 Task: Get directions from Death Valley National Park, California, United States to Schlitterbahn Waterpark, Texas, United States and reverse  starting point and destination and check the transit options
Action: Mouse moved to (265, 70)
Screenshot: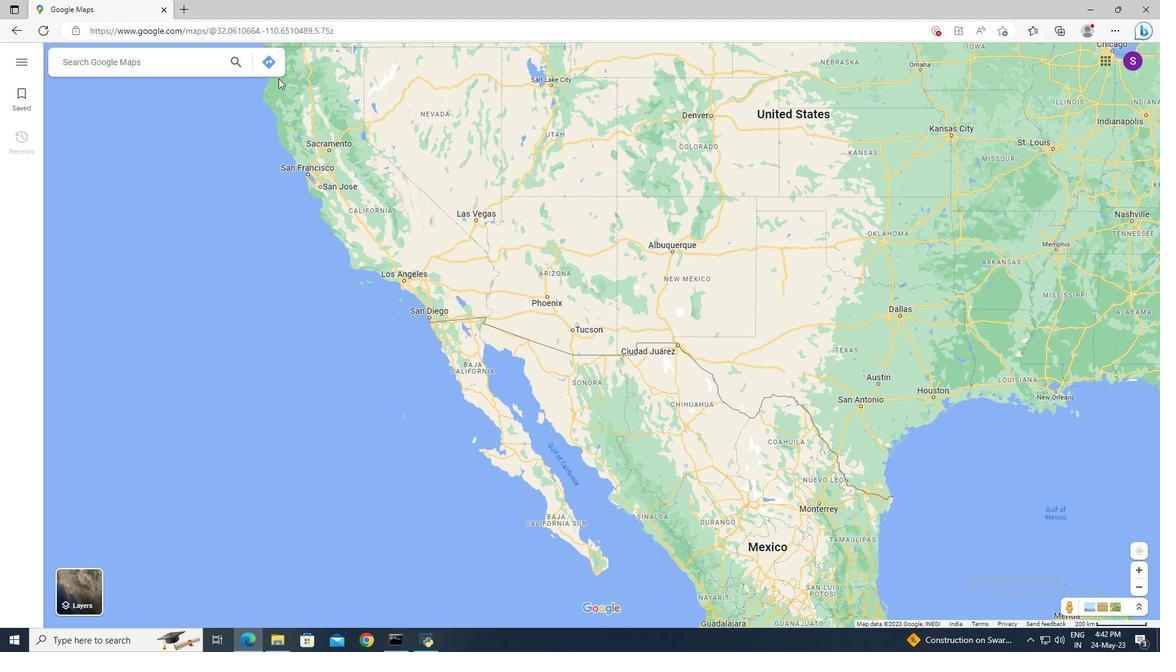 
Action: Mouse pressed left at (265, 70)
Screenshot: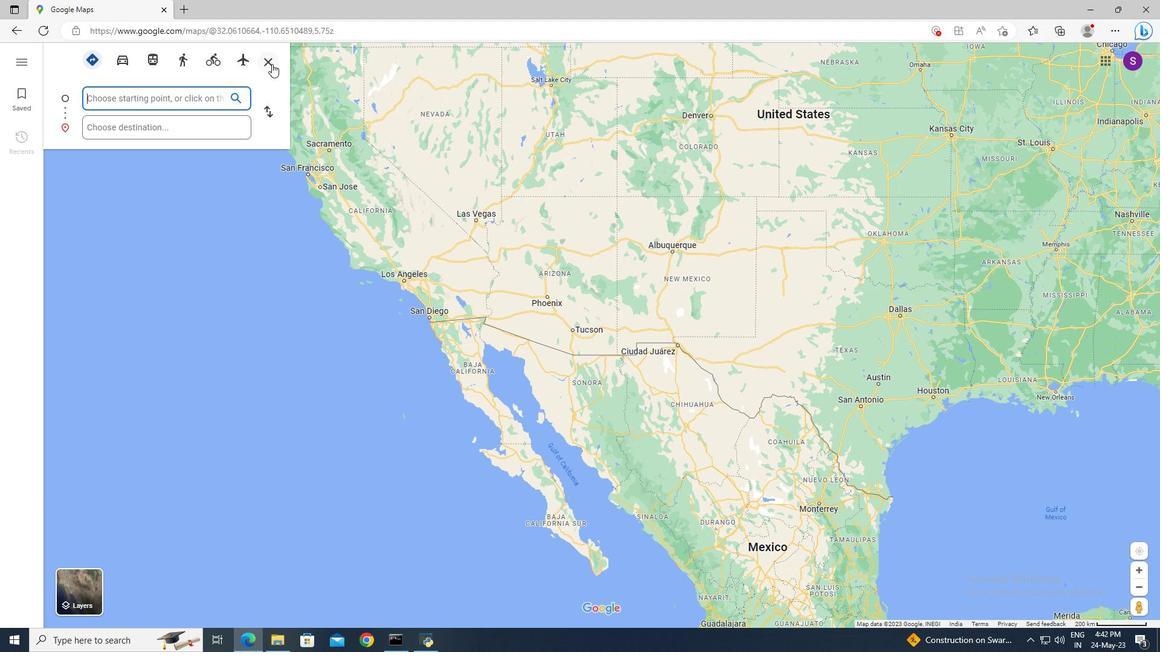 
Action: Mouse moved to (272, 64)
Screenshot: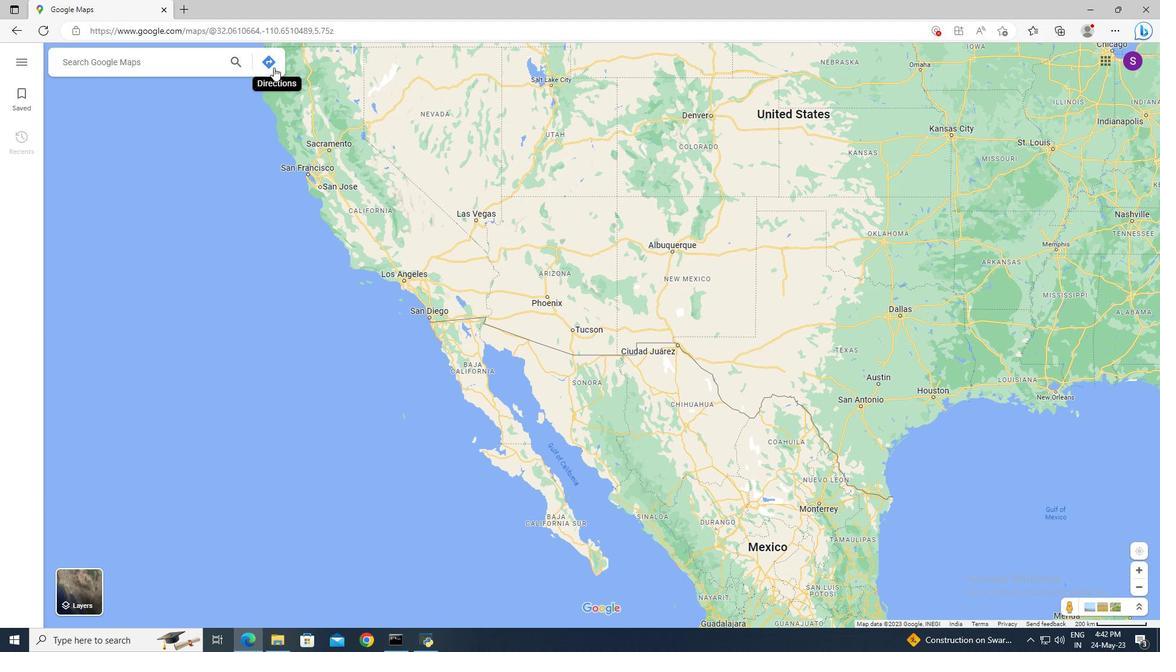 
Action: Mouse pressed left at (272, 64)
Screenshot: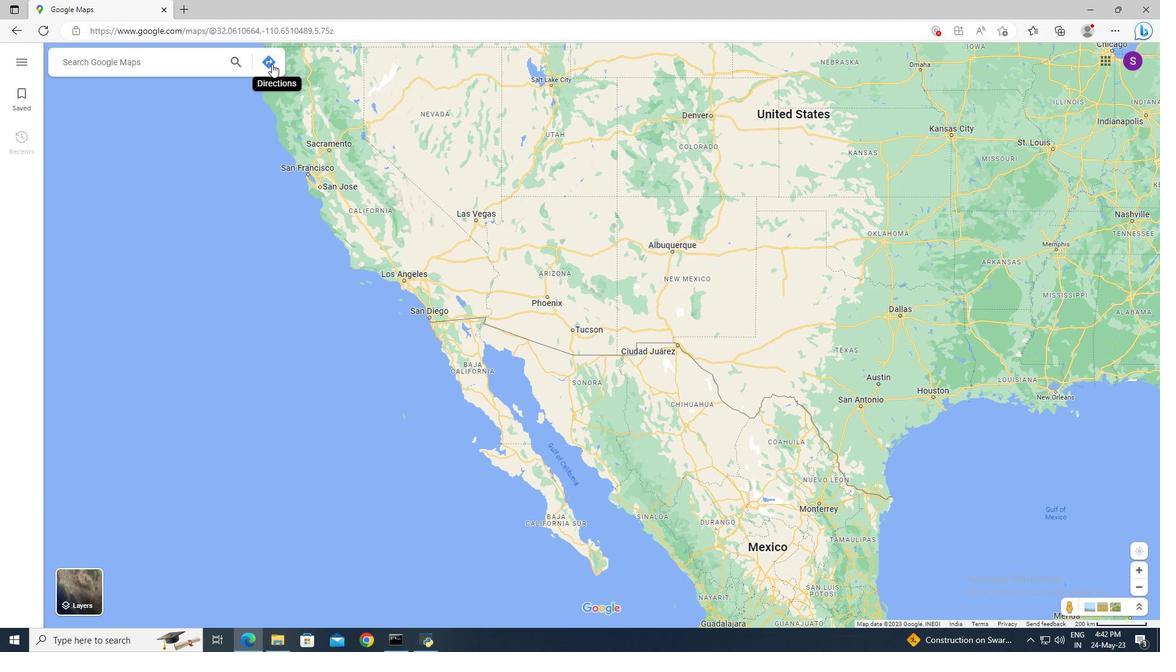 
Action: Mouse moved to (142, 94)
Screenshot: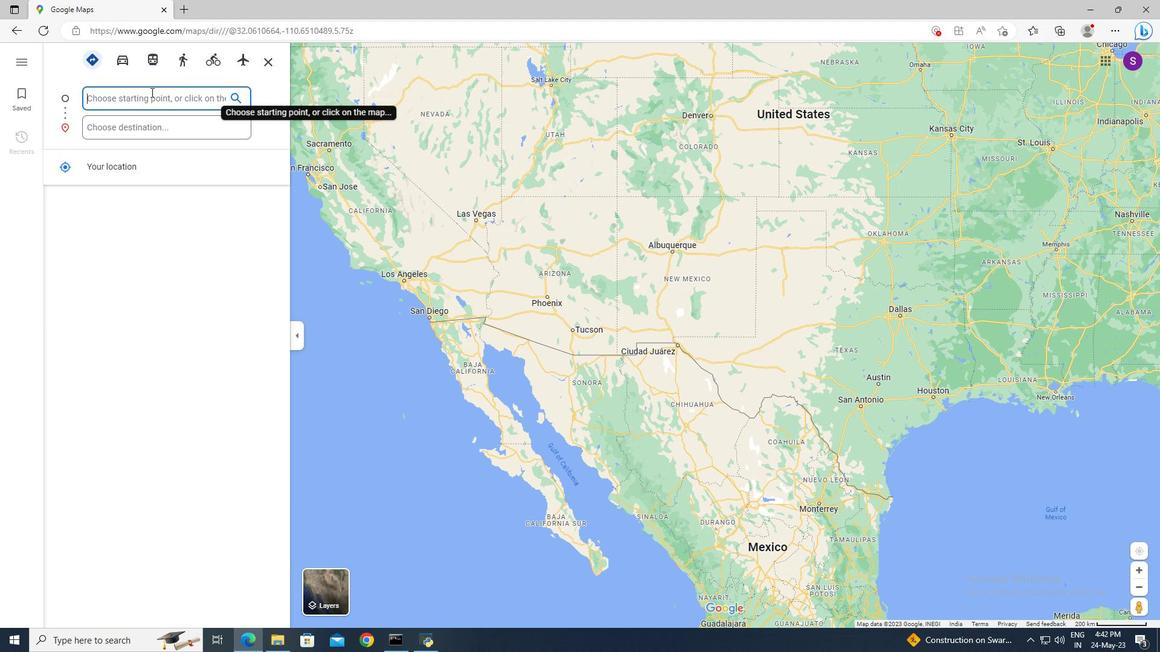 
Action: Mouse pressed left at (142, 94)
Screenshot: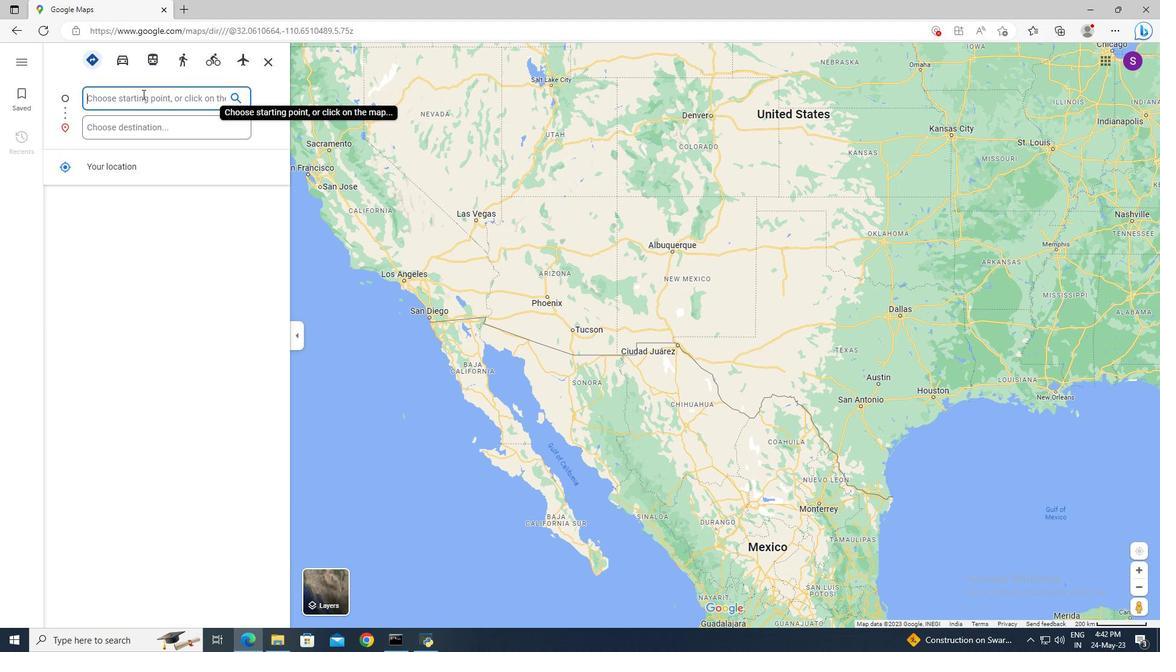 
Action: Key pressed <Key.shift>Death<Key.space><Key.shift>Valley<Key.space><Key.shift>National<Key.space><Key.shift>Park,<Key.space><Key.shift>Cali
Screenshot: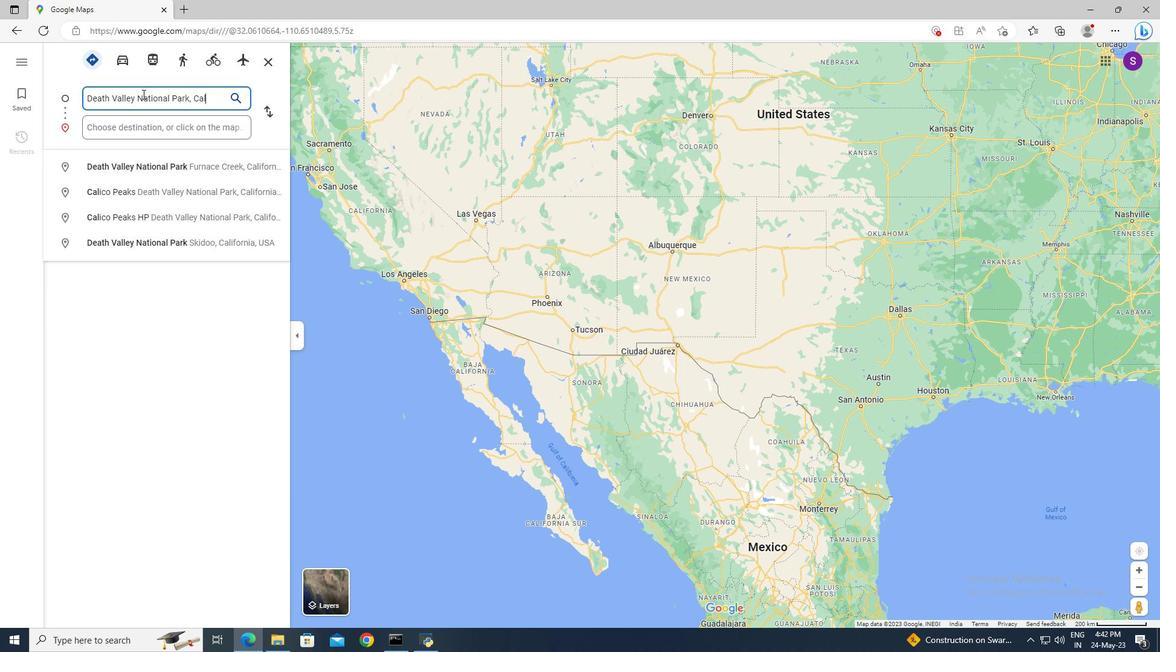 
Action: Mouse moved to (160, 162)
Screenshot: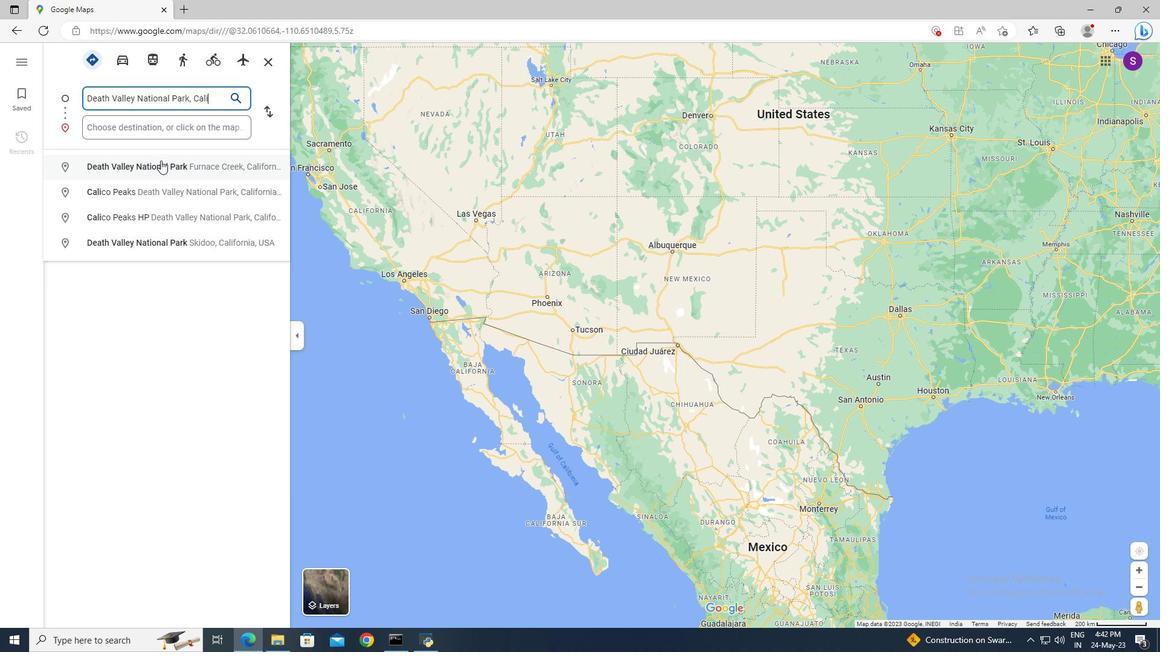 
Action: Mouse pressed left at (160, 162)
Screenshot: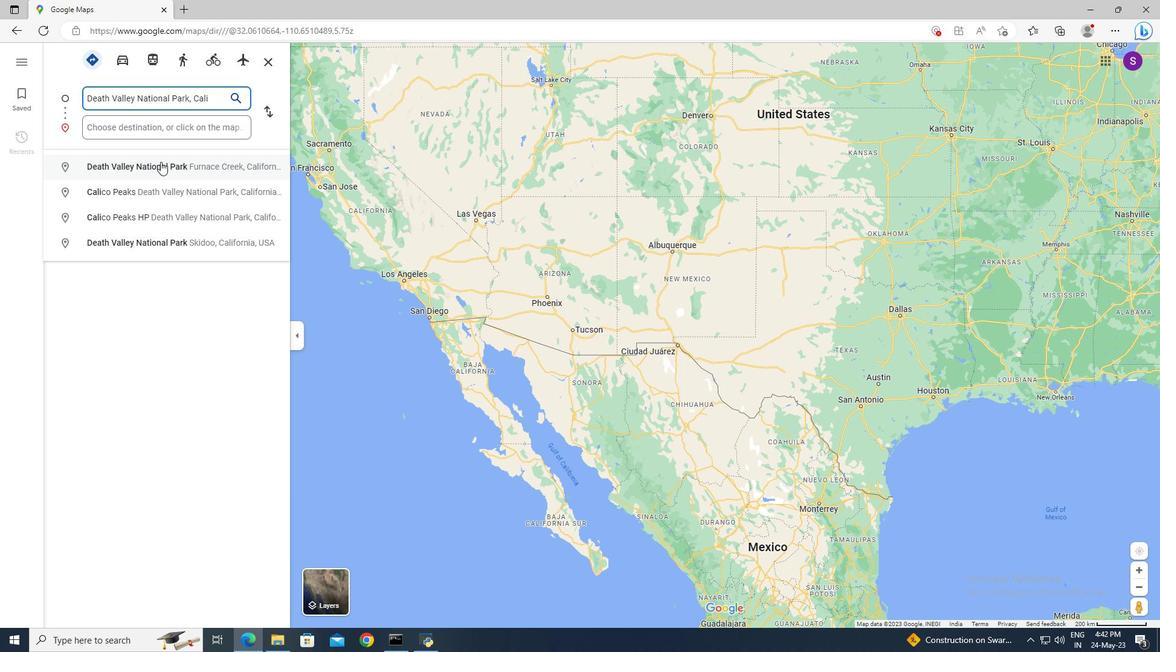 
Action: Mouse moved to (158, 129)
Screenshot: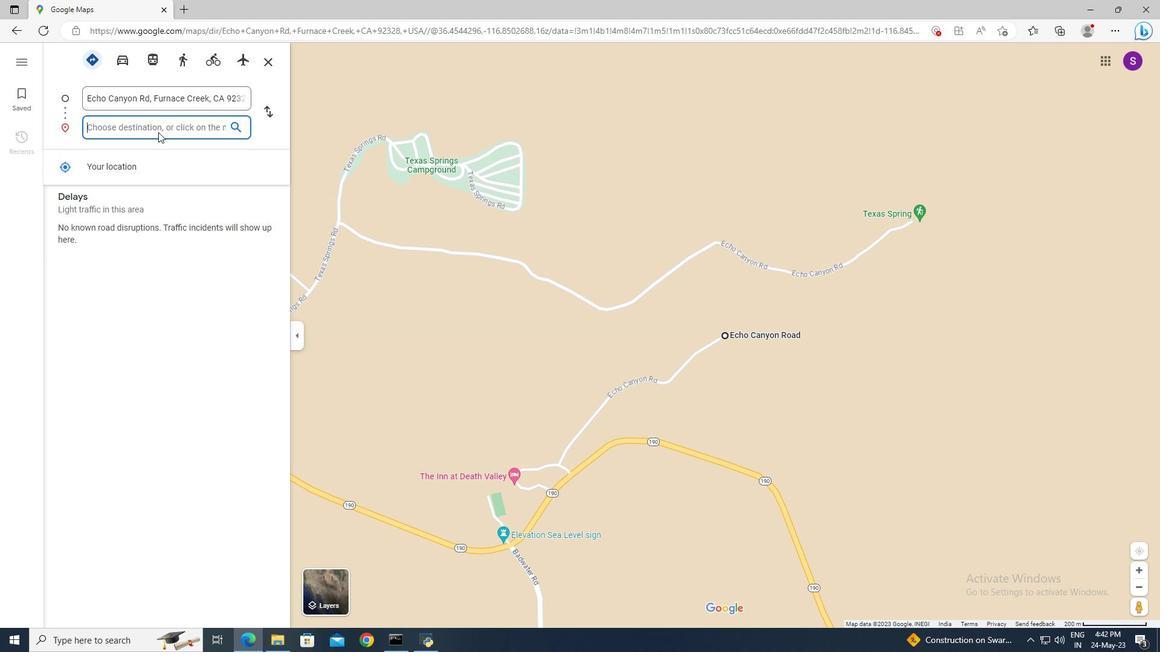 
Action: Mouse pressed left at (158, 129)
Screenshot: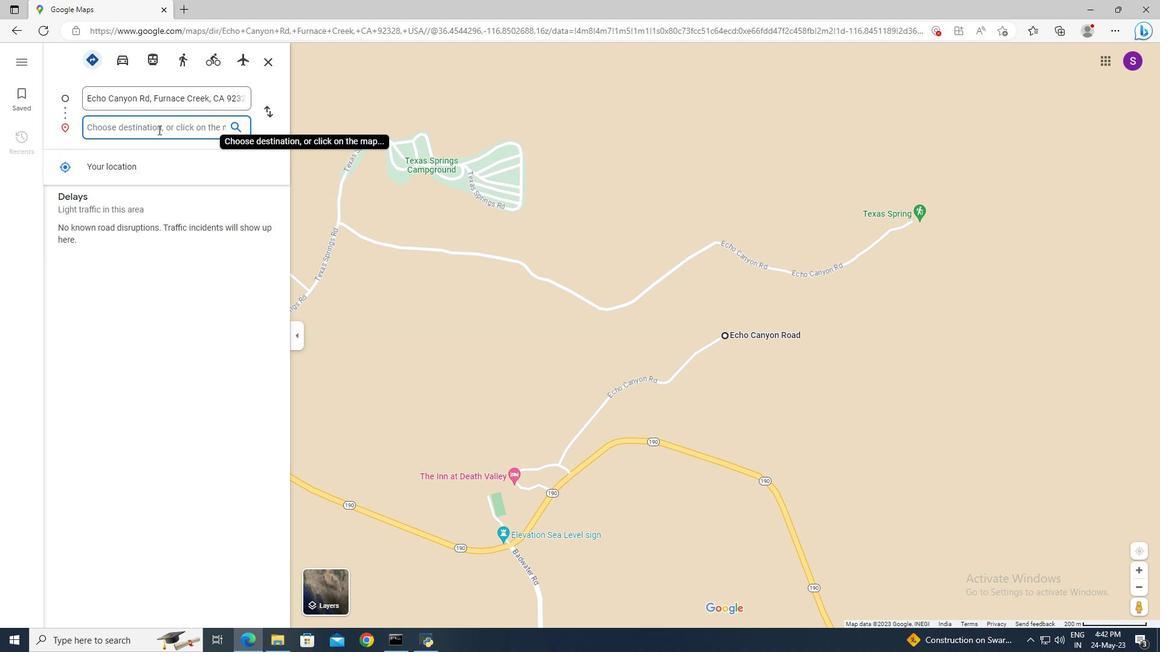 
Action: Key pressed <Key.shift><Key.shift><Key.shift><Key.shift><Key.shift><Key.shift><Key.shift><Key.shift><Key.shift><Key.shift><Key.shift><Key.shift><Key.shift><Key.shift><Key.shift><Key.shift><Key.shift><Key.shift>Schlitterbahn<Key.space><Key.shift>Waterpark,<Key.space><Key.shift>Texas<Key.enter>
Screenshot: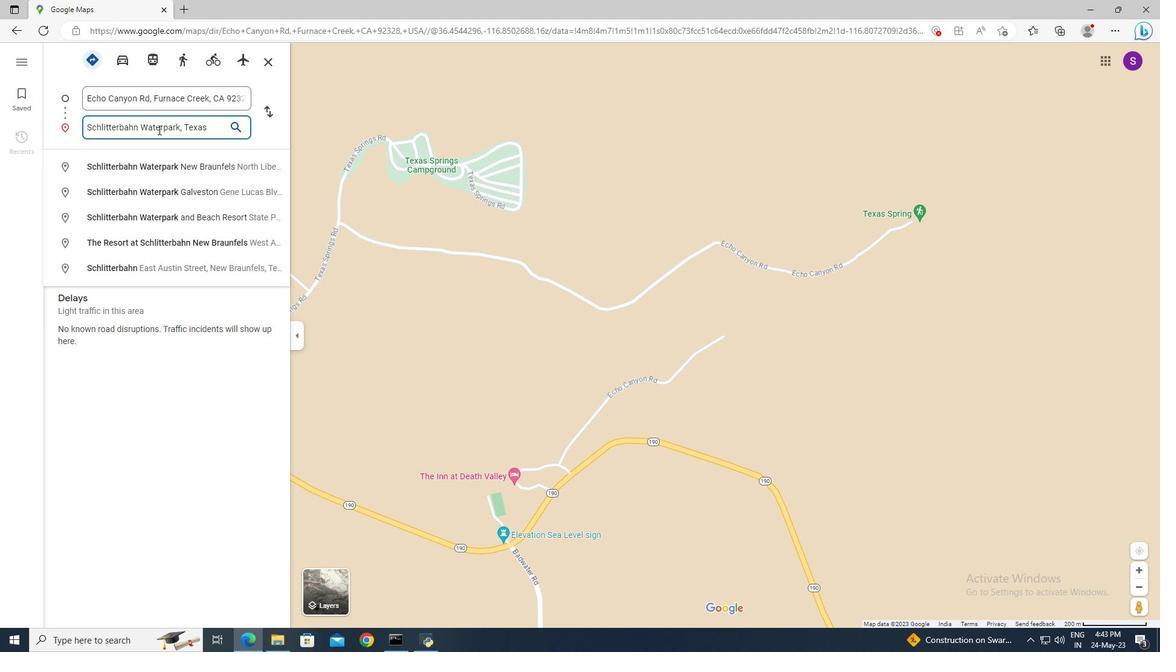 
Action: Mouse moved to (452, 597)
Screenshot: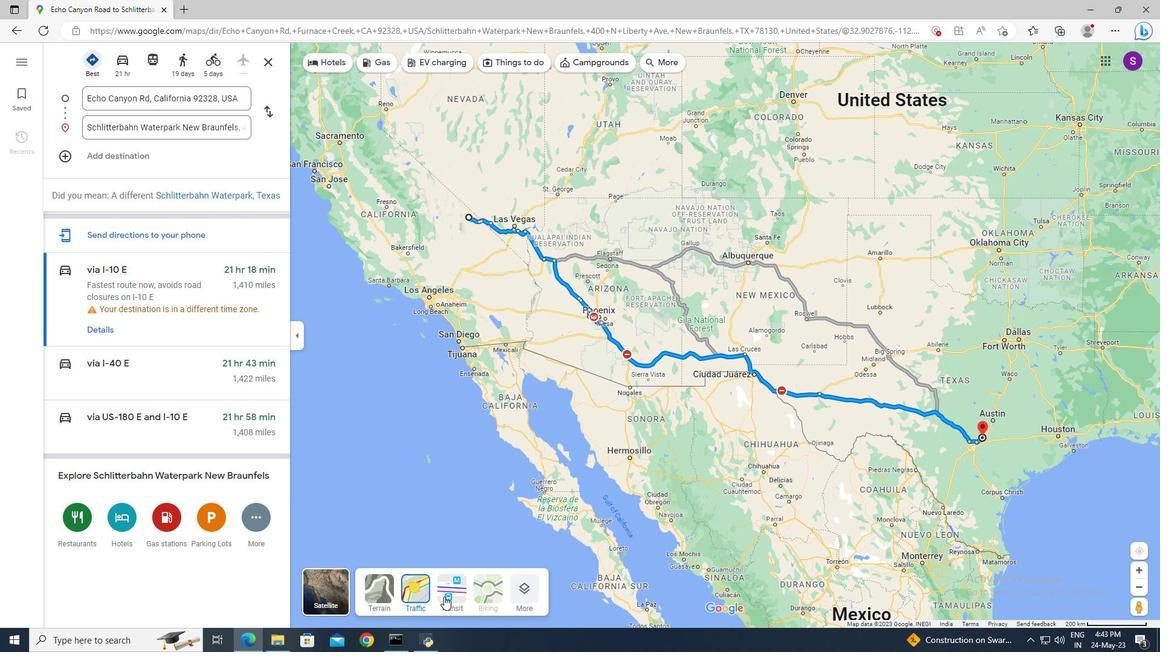 
Action: Mouse pressed left at (452, 597)
Screenshot: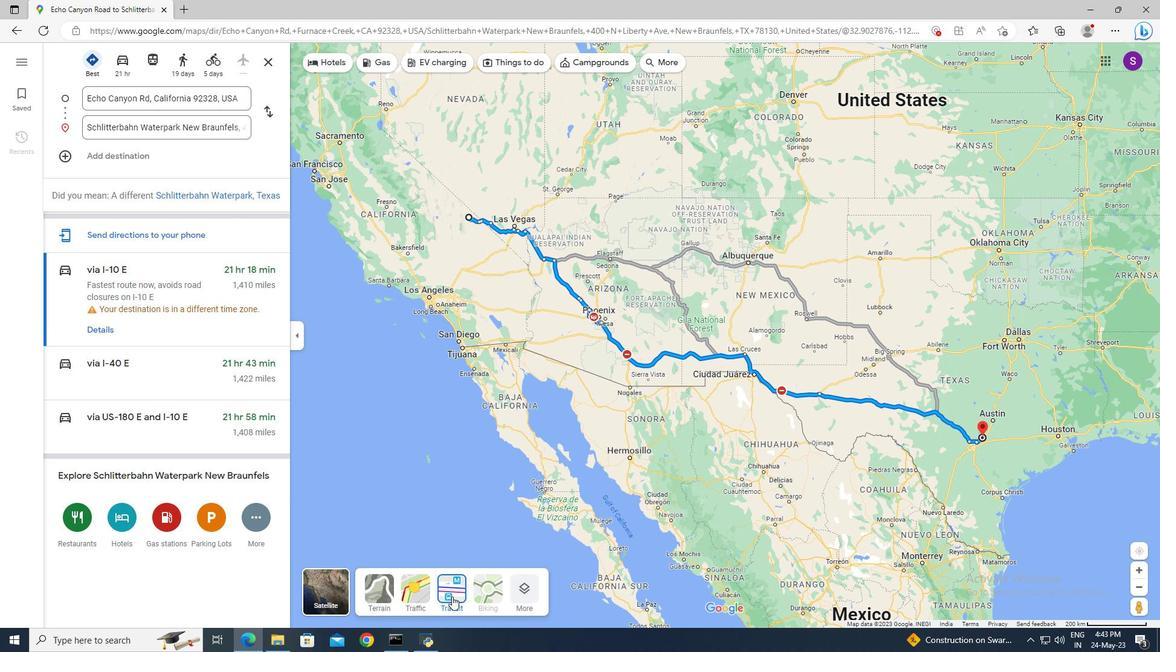 
Action: Mouse moved to (157, 62)
Screenshot: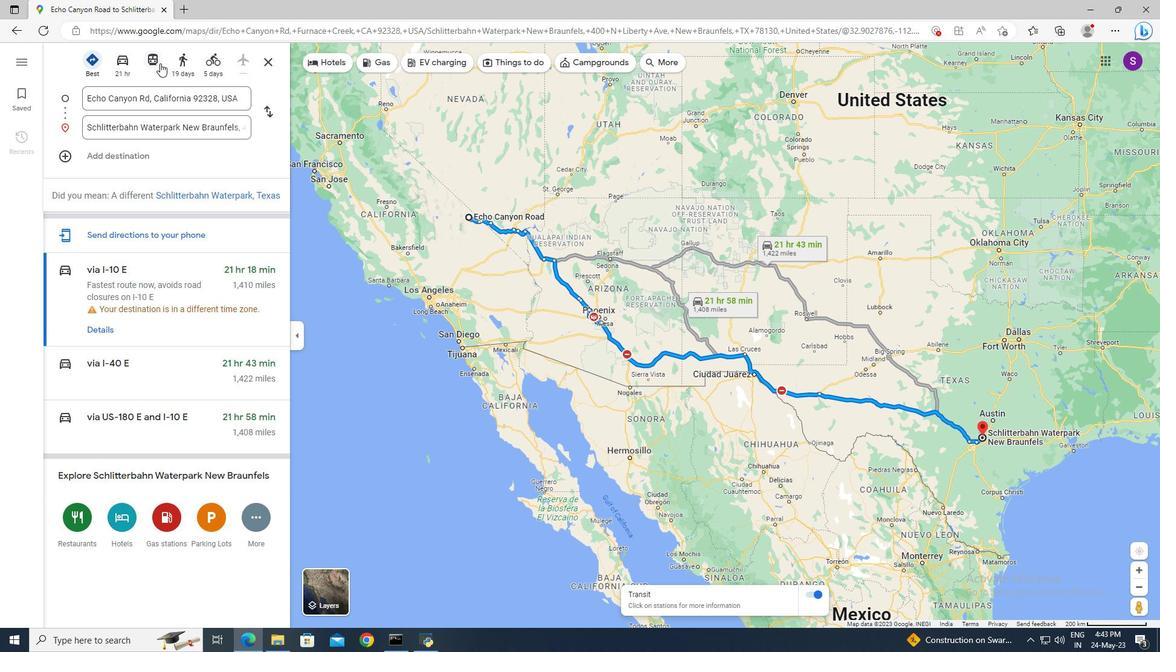 
Action: Mouse pressed left at (157, 62)
Screenshot: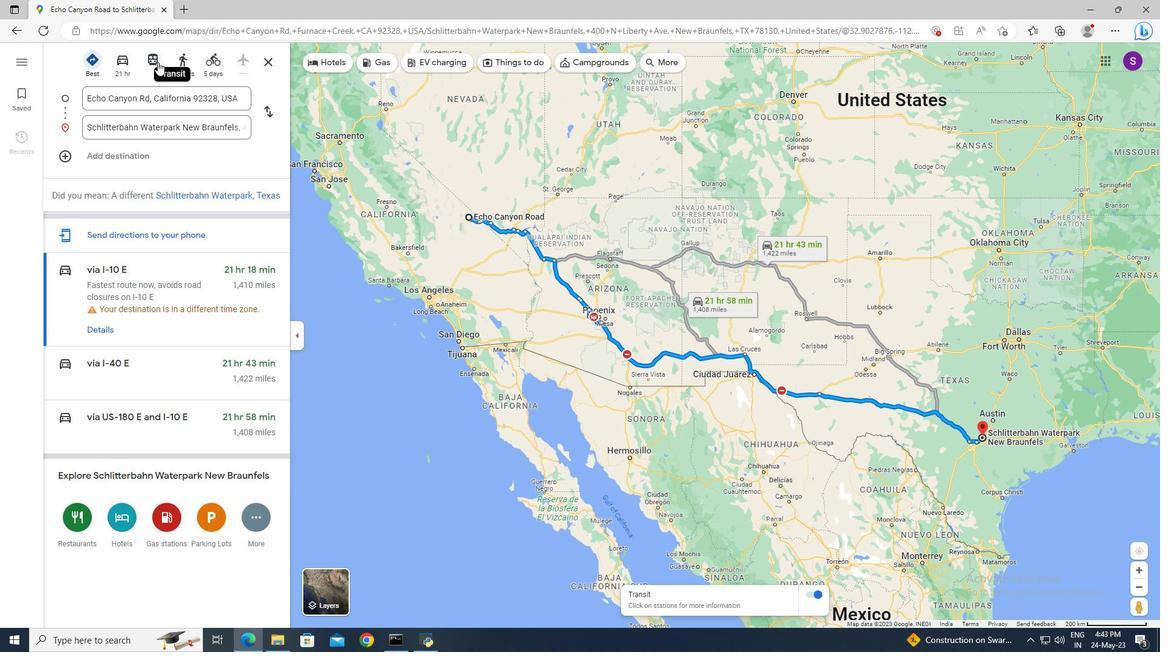 
Action: Mouse moved to (259, 163)
Screenshot: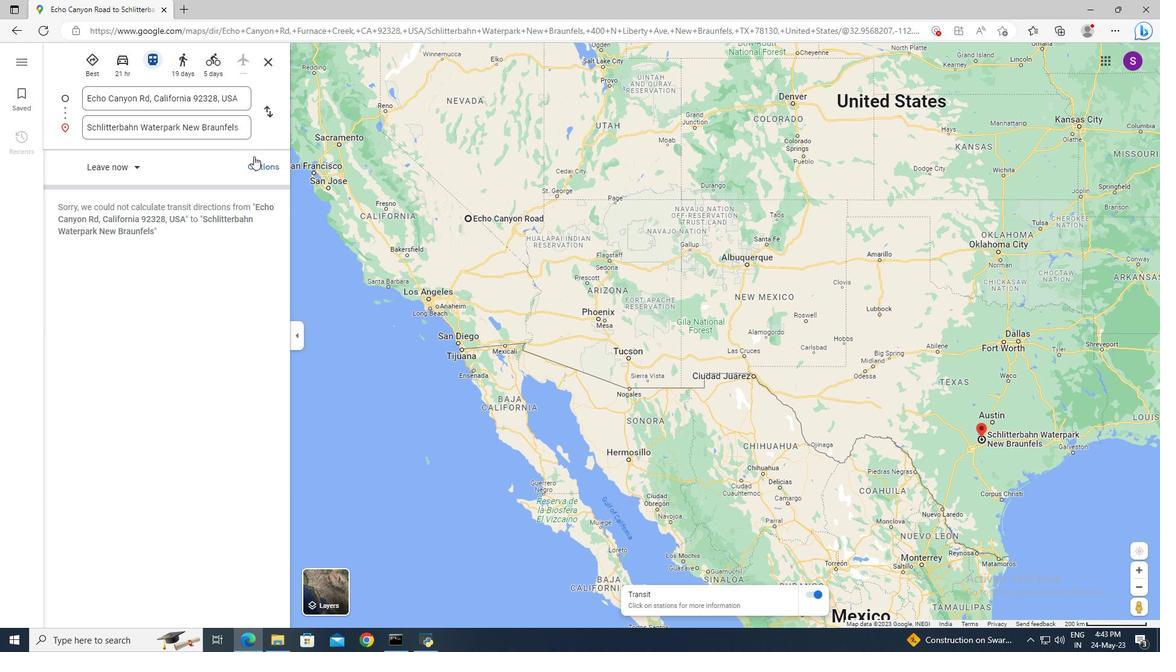 
Action: Mouse pressed left at (259, 163)
Screenshot: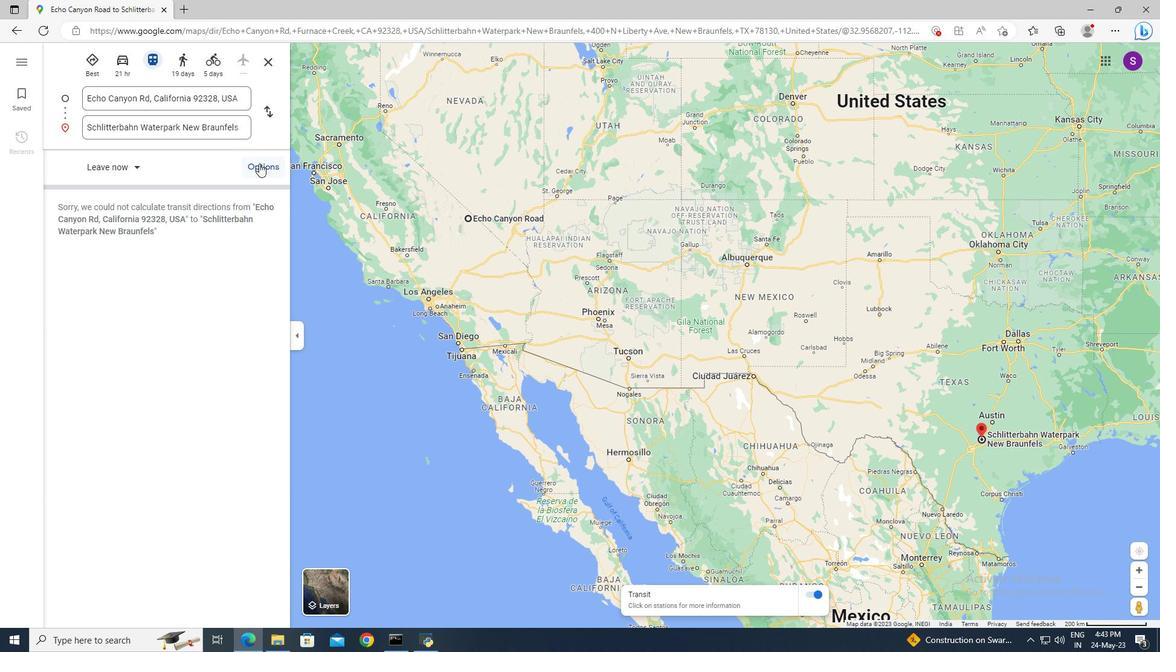 
Action: Mouse moved to (65, 210)
Screenshot: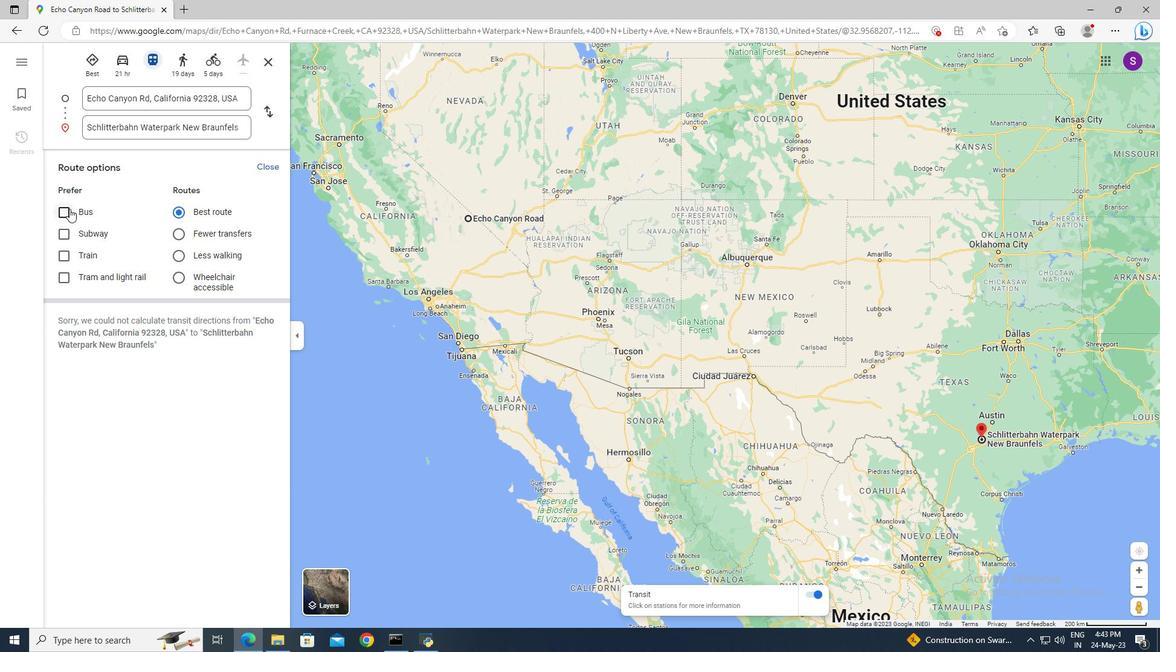 
Action: Mouse pressed left at (65, 210)
Screenshot: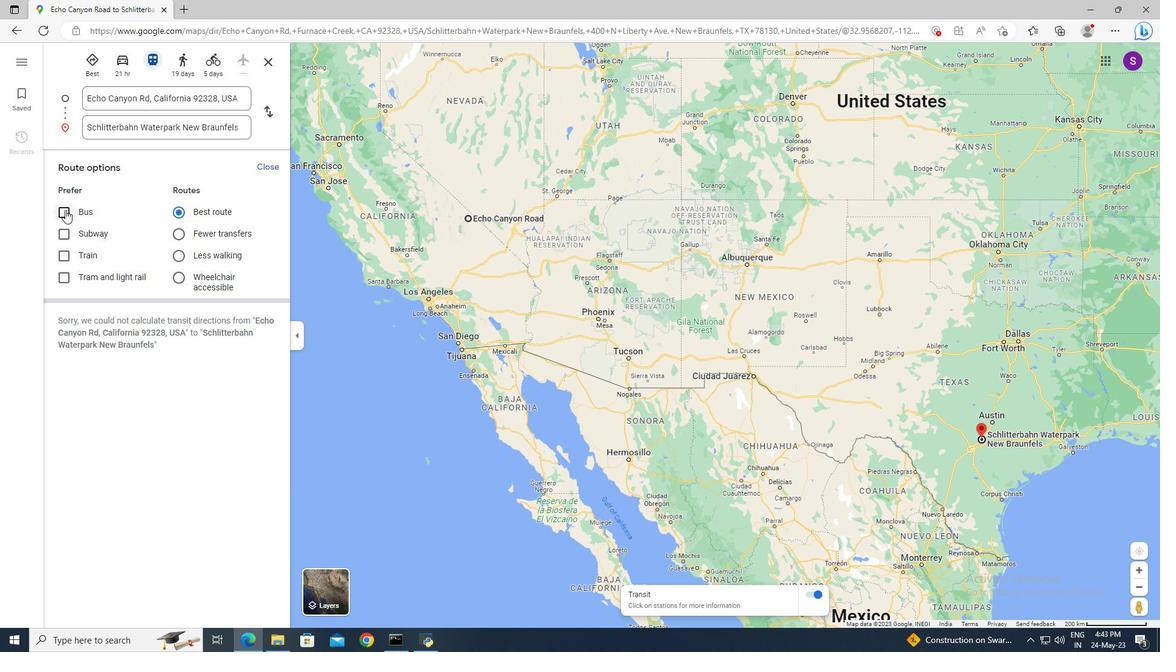 
Action: Mouse moved to (62, 229)
Screenshot: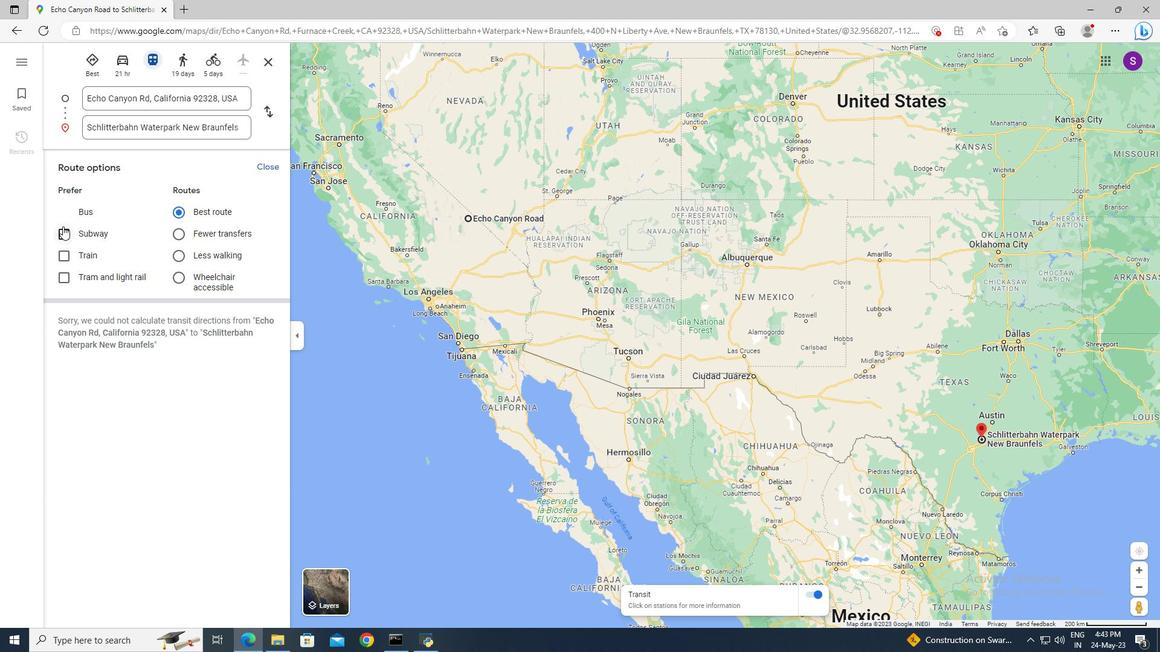
Action: Mouse pressed left at (62, 229)
Screenshot: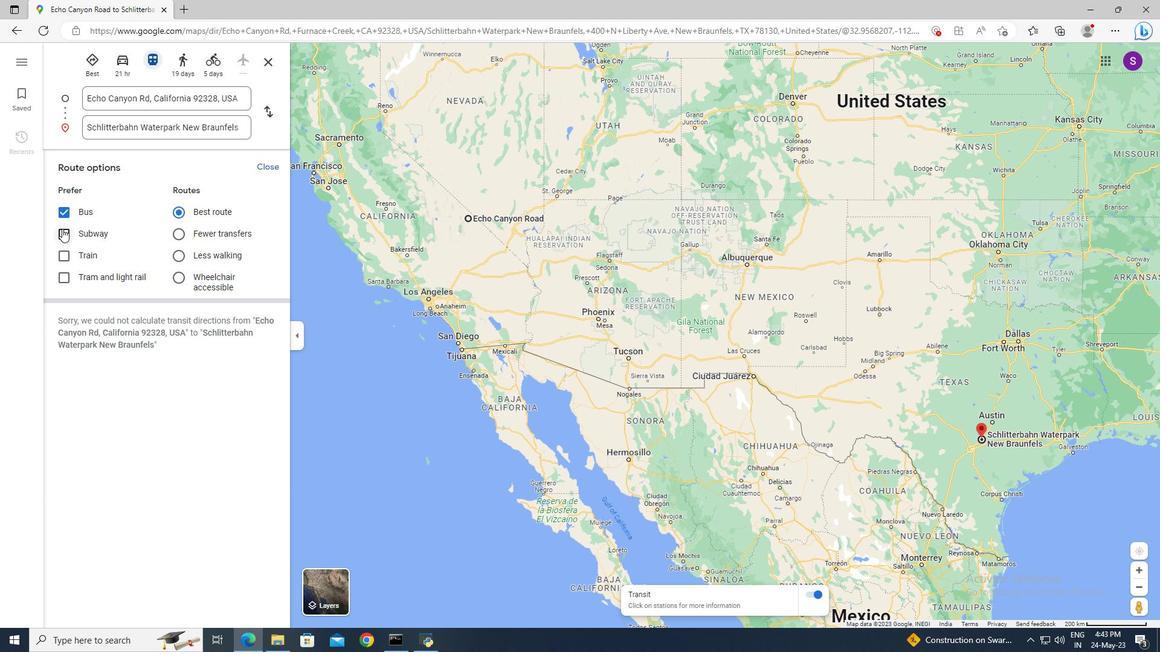 
Action: Mouse moved to (59, 255)
Screenshot: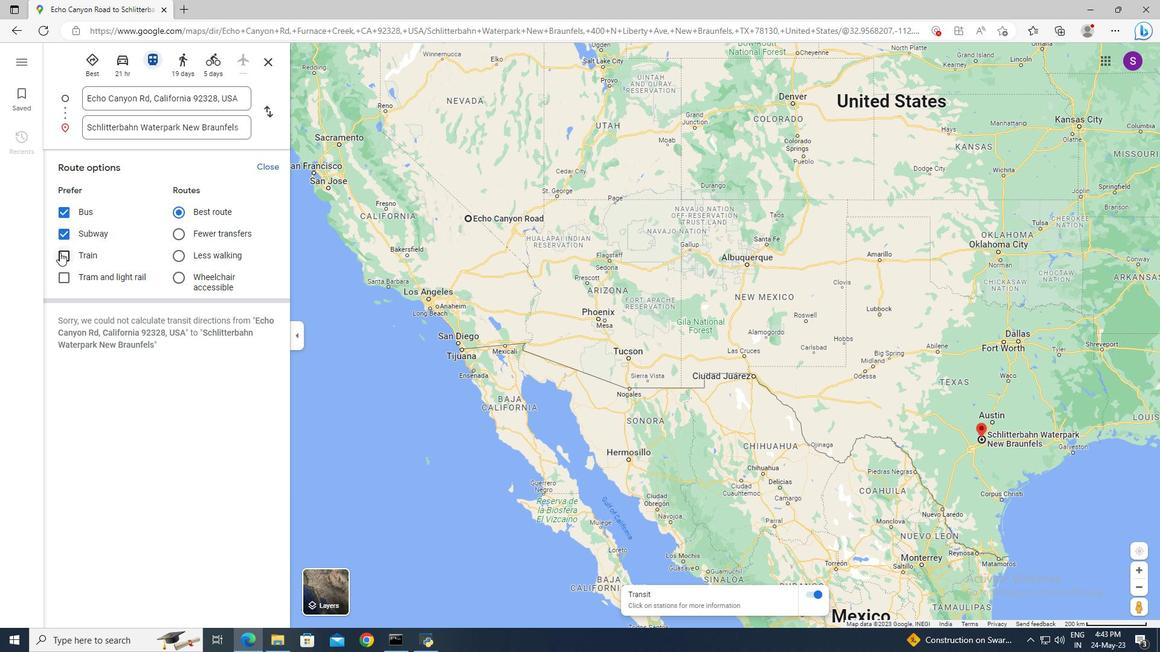 
Action: Mouse pressed left at (59, 255)
Screenshot: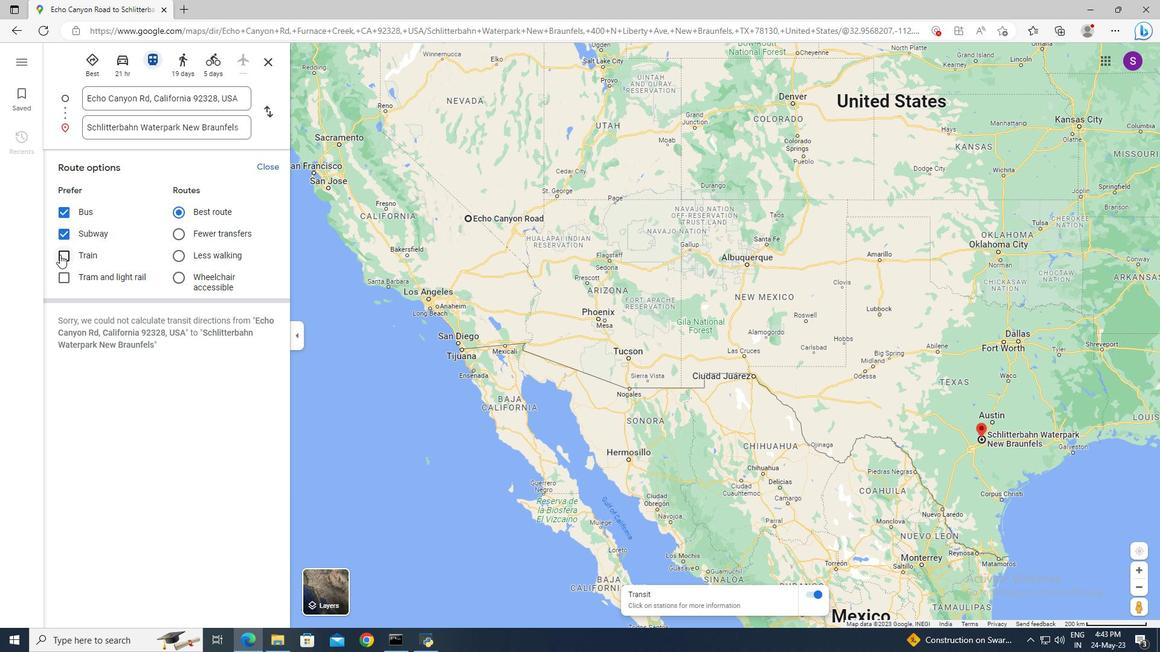 
Action: Mouse moved to (62, 273)
Screenshot: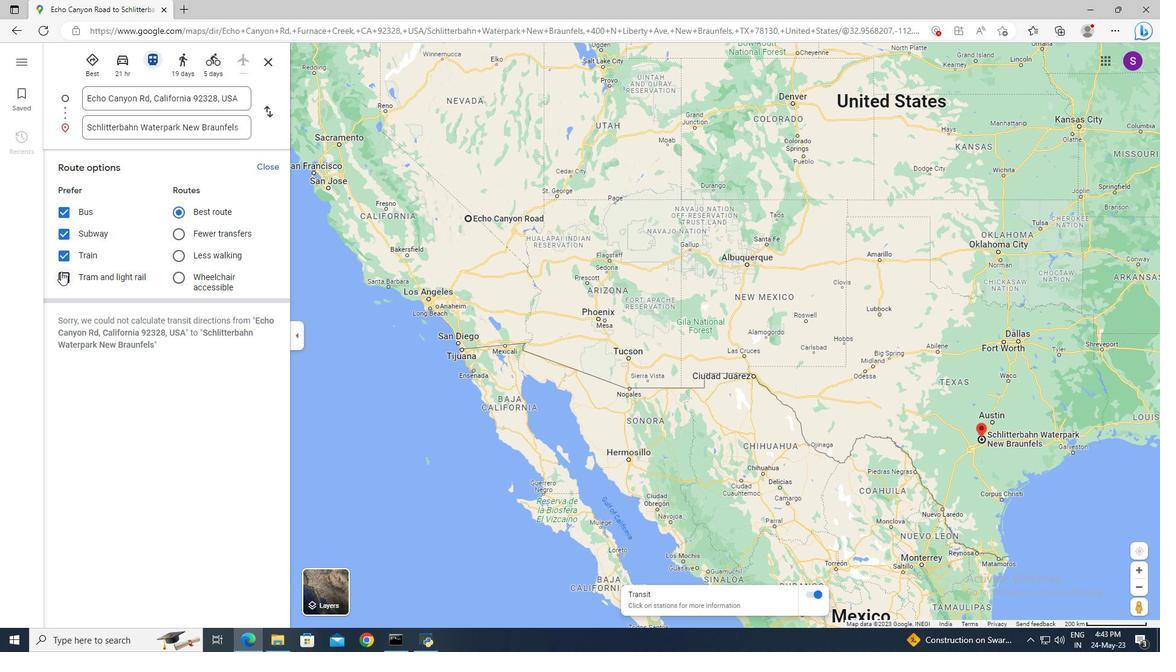 
Action: Mouse pressed left at (62, 273)
Screenshot: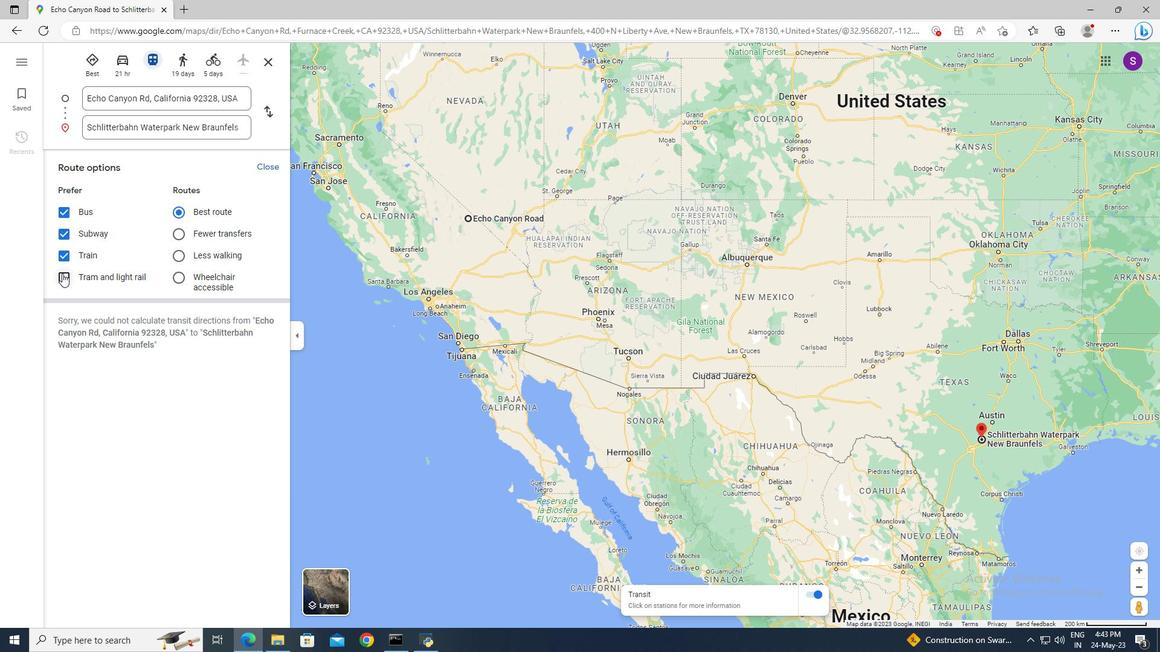 
Action: Mouse moved to (273, 160)
Screenshot: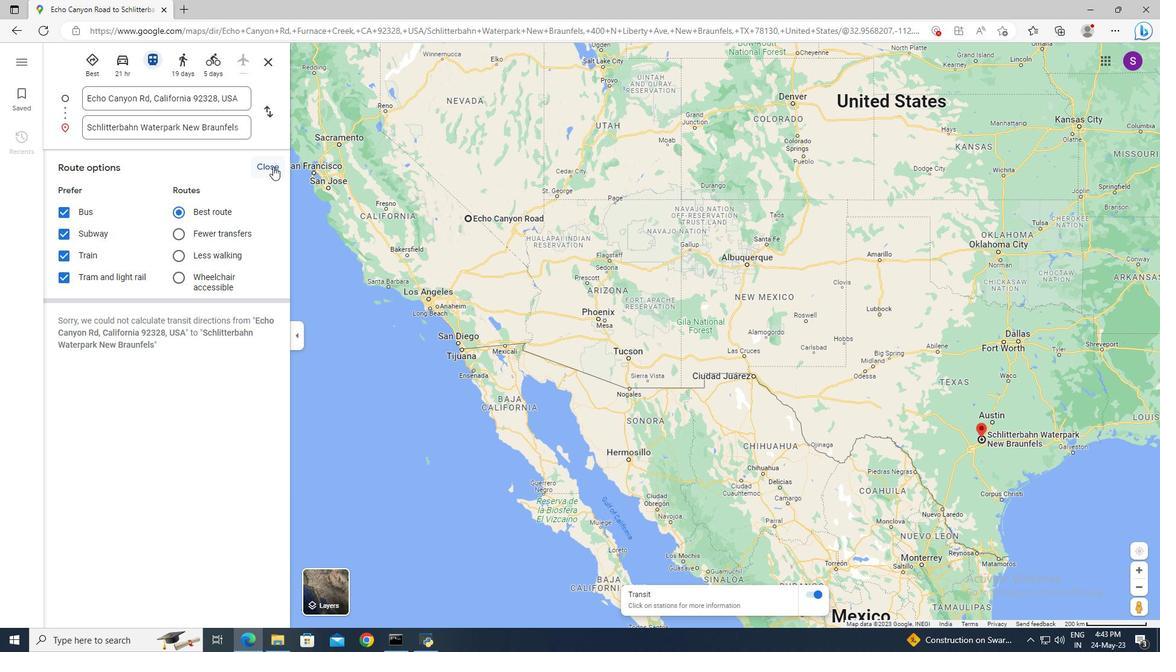 
Action: Mouse pressed left at (273, 160)
Screenshot: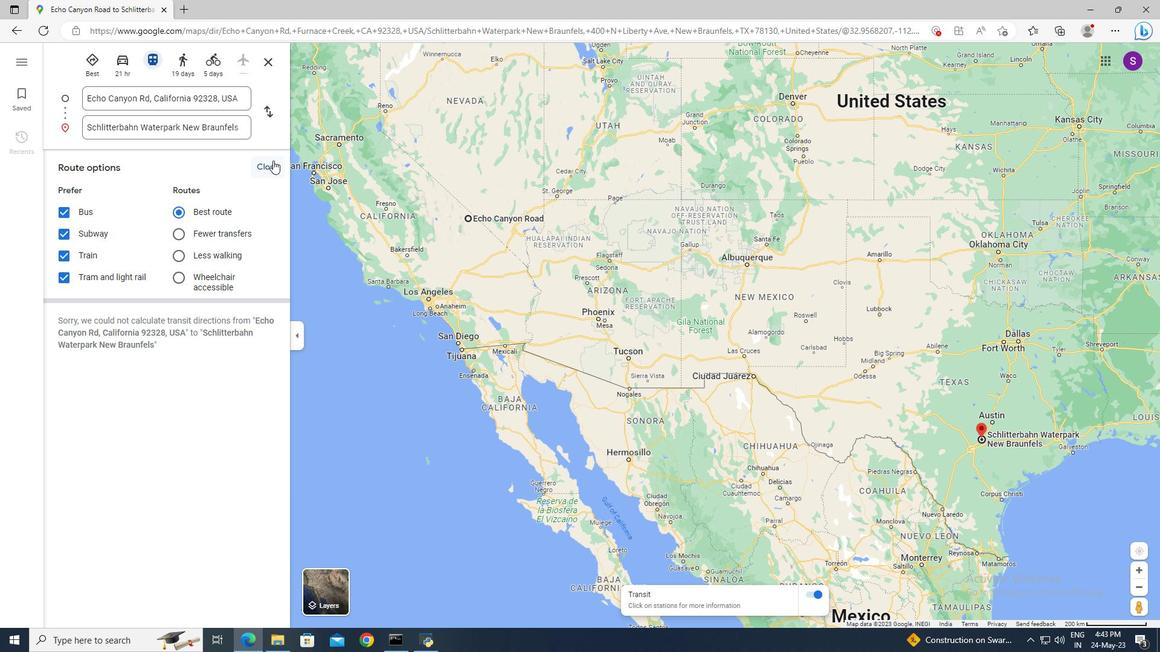 
